 Task: Change the view to calendar view.
Action: Mouse moved to (129, 324)
Screenshot: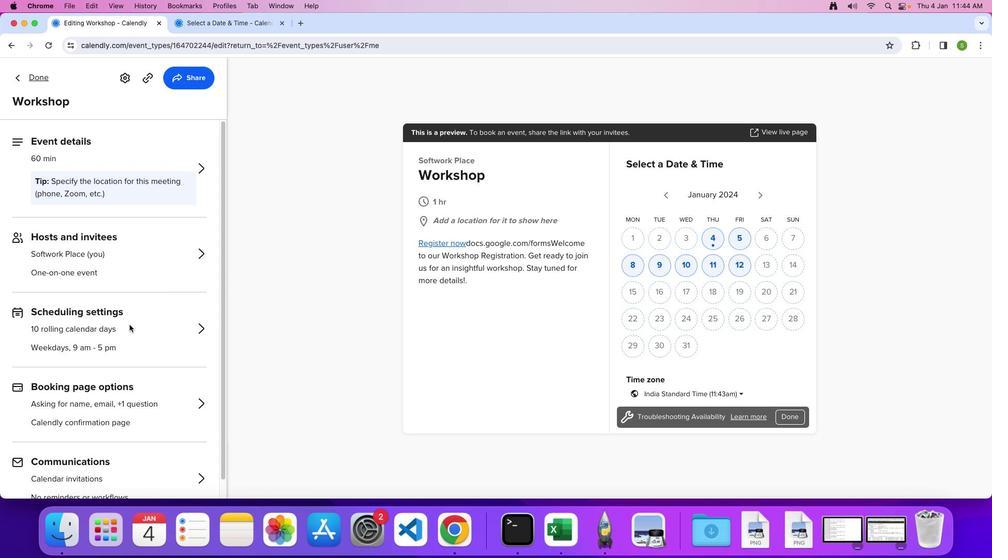 
Action: Mouse pressed left at (129, 324)
Screenshot: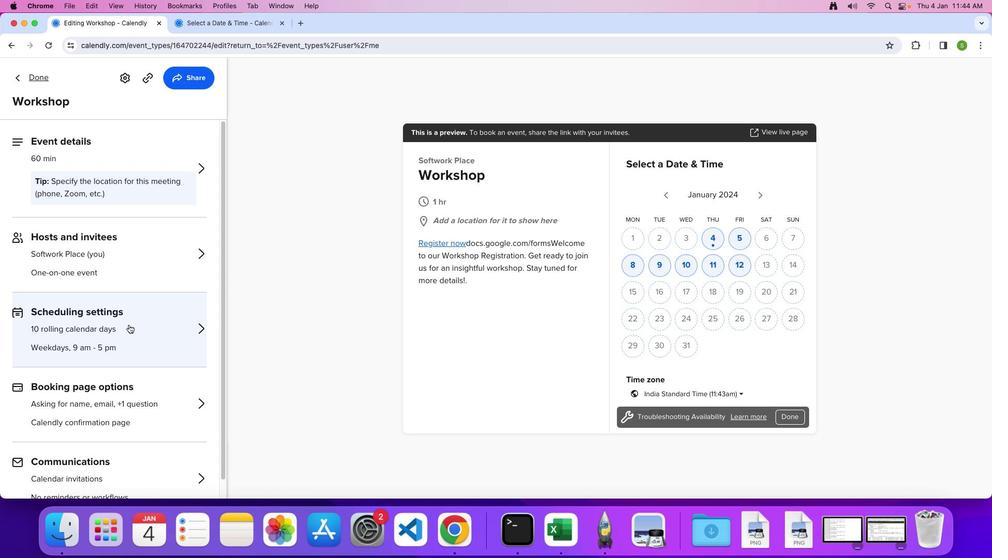 
Action: Mouse moved to (128, 324)
Screenshot: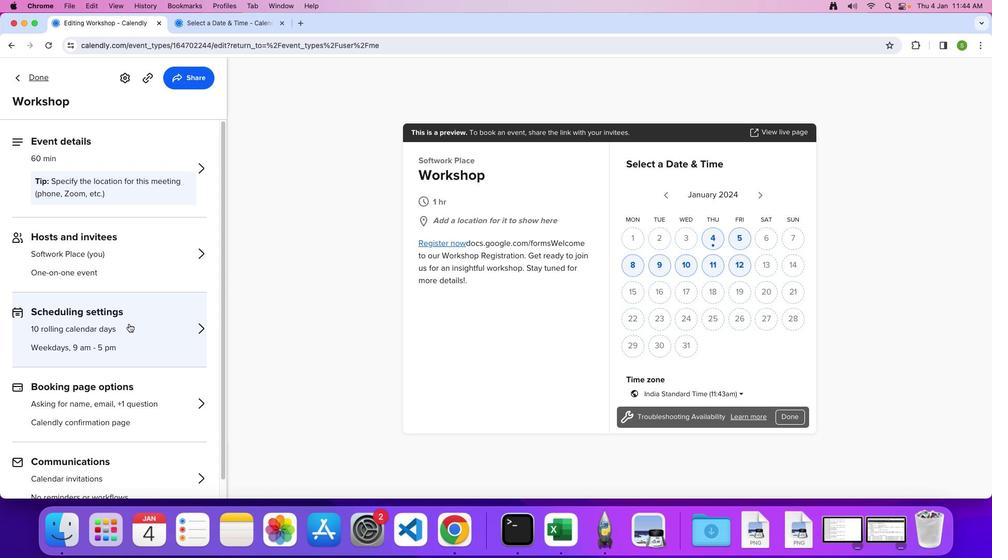 
Action: Mouse pressed left at (128, 324)
Screenshot: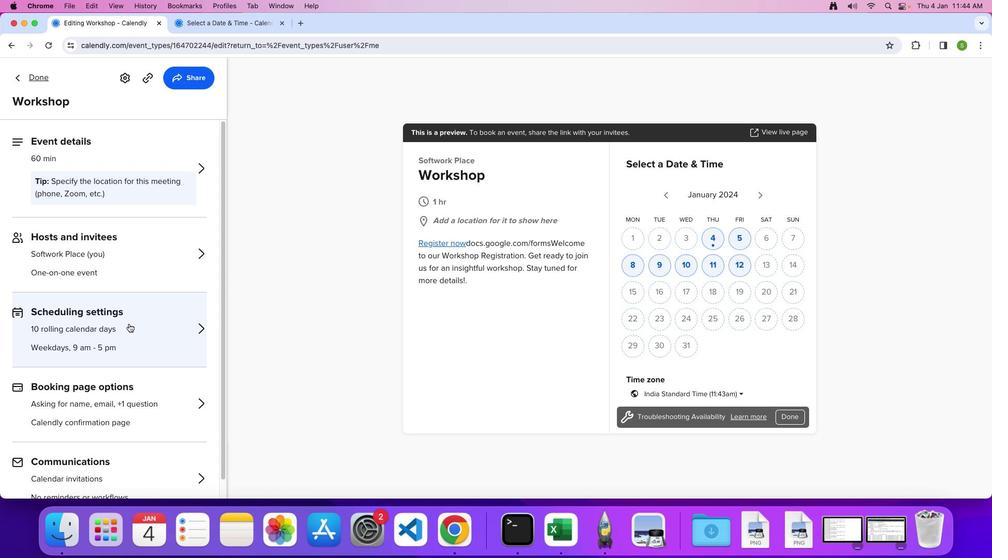 
Action: Mouse moved to (113, 323)
Screenshot: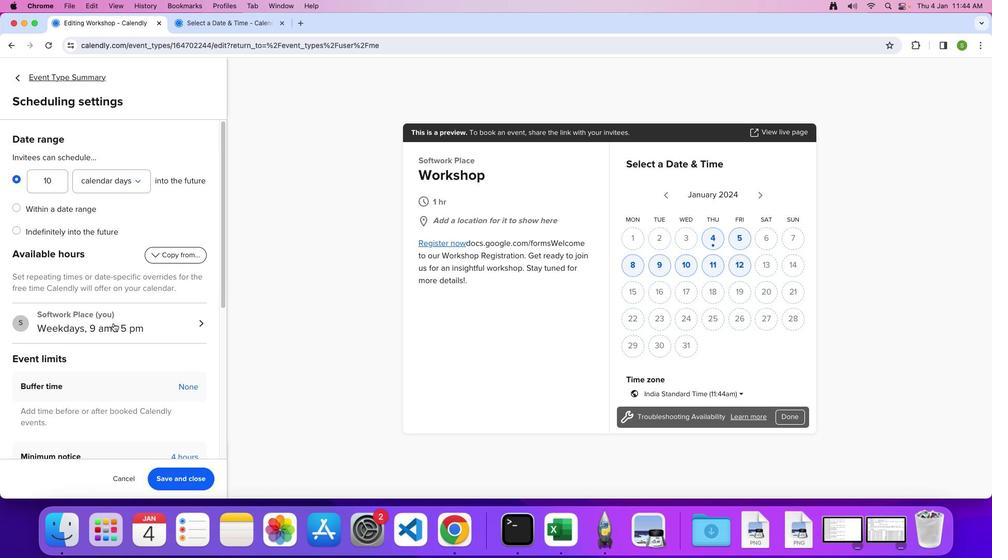 
Action: Mouse pressed left at (113, 323)
Screenshot: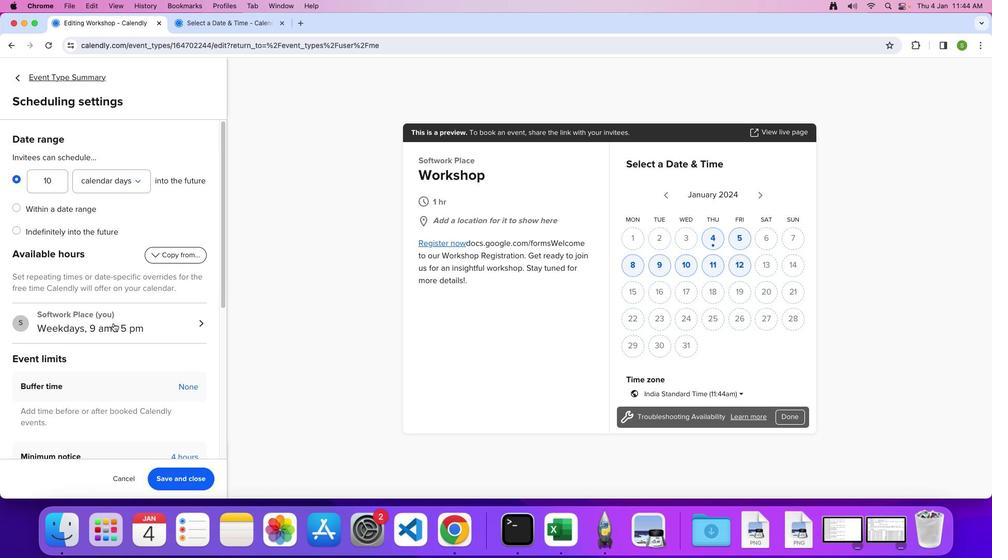 
Action: Mouse moved to (86, 190)
Screenshot: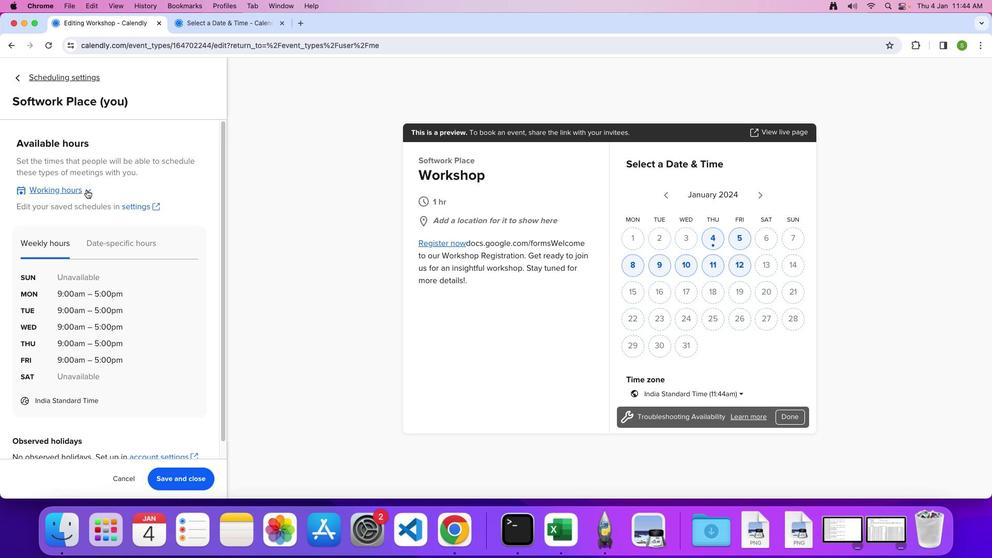 
Action: Mouse pressed left at (86, 190)
Screenshot: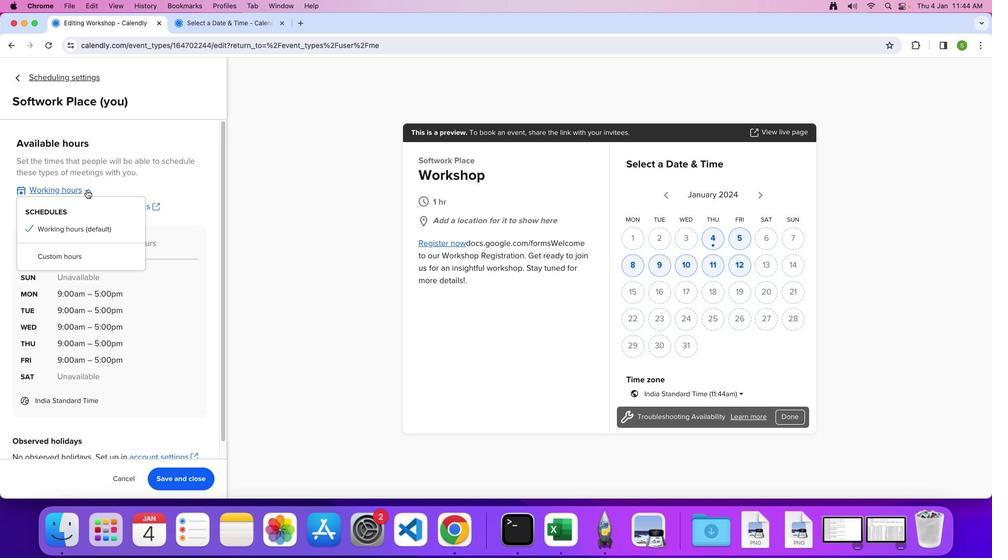 
Action: Mouse moved to (78, 258)
Screenshot: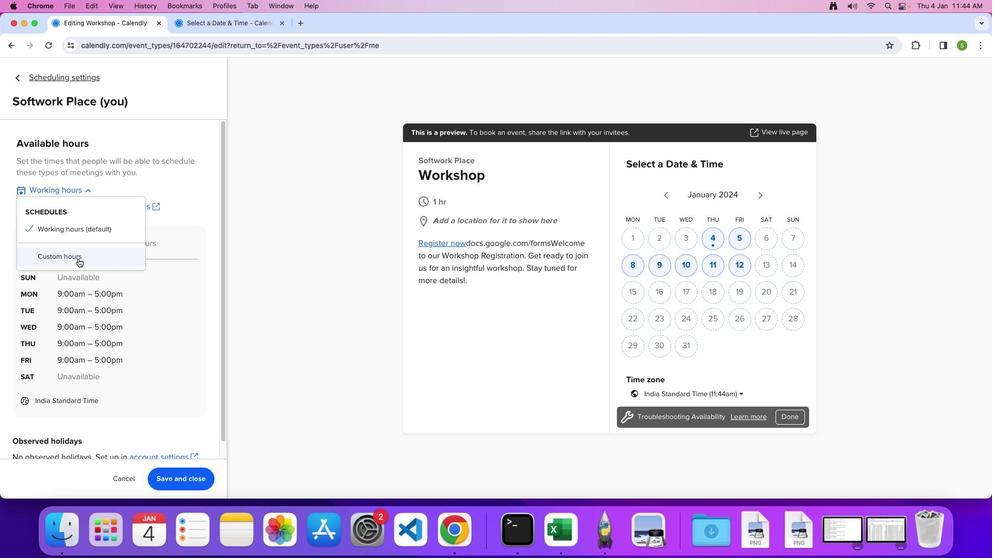 
Action: Mouse pressed left at (78, 258)
Screenshot: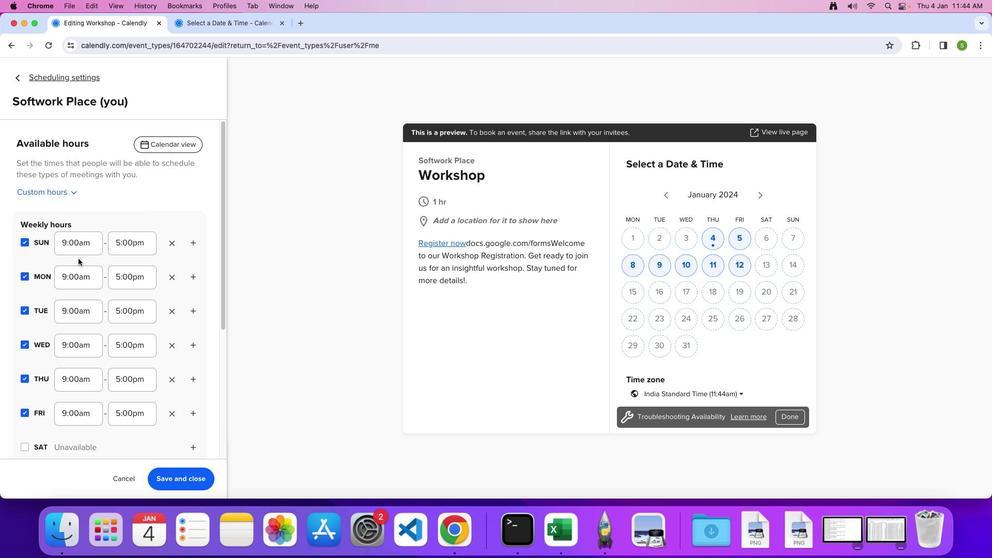 
Action: Mouse moved to (178, 145)
Screenshot: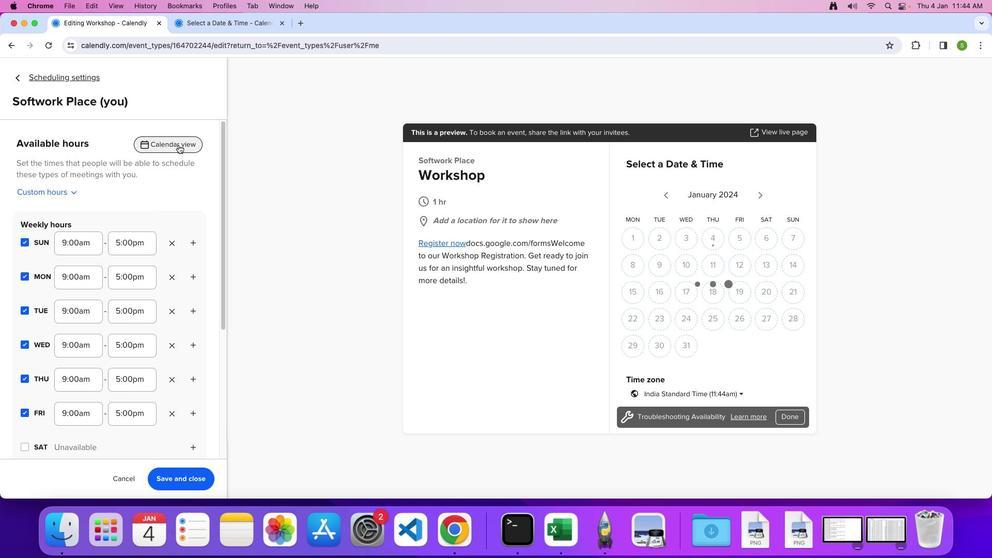 
Action: Mouse pressed left at (178, 145)
Screenshot: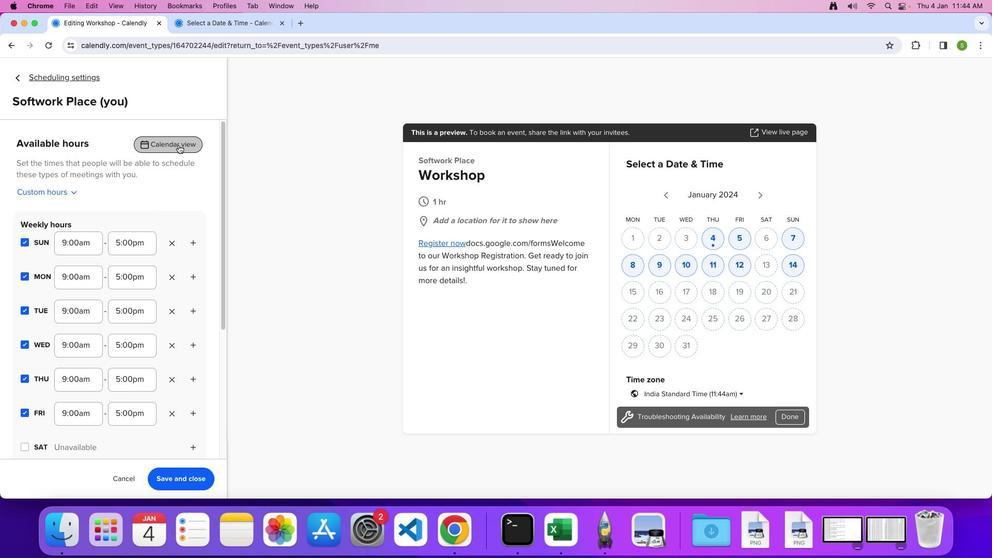 
